 Task: Create a due date automation trigger when advanced on, on the wednesday after a card is due add dates starting this month at 11:00 AM.
Action: Mouse moved to (956, 68)
Screenshot: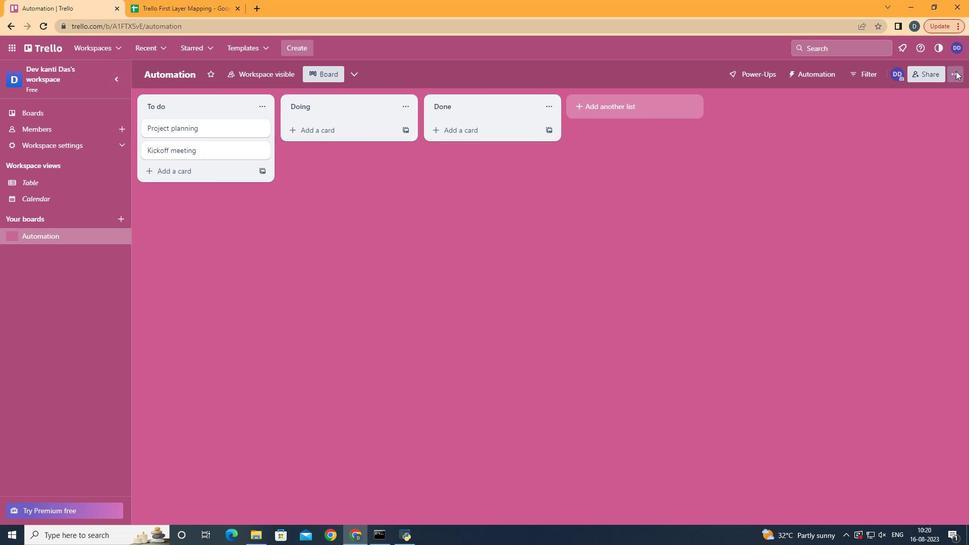 
Action: Mouse pressed left at (956, 68)
Screenshot: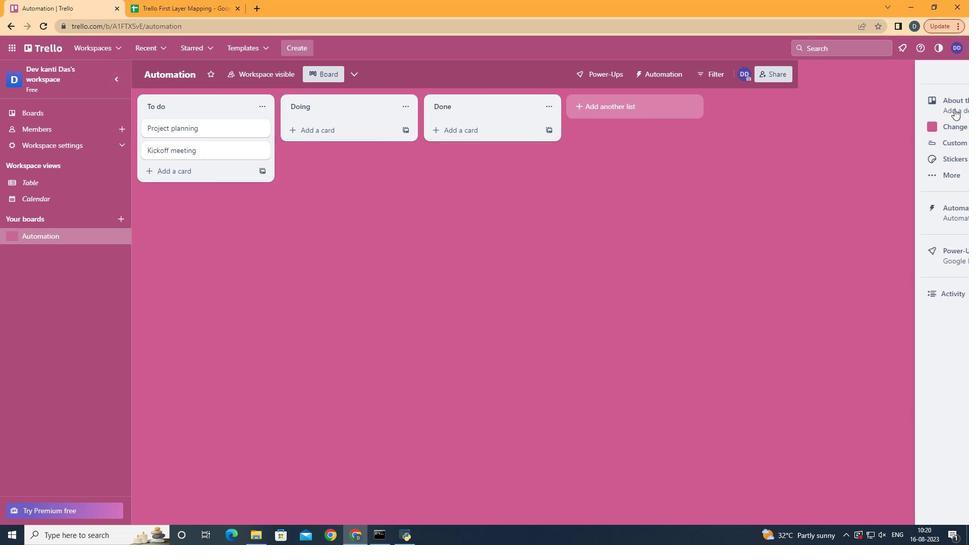 
Action: Mouse moved to (906, 202)
Screenshot: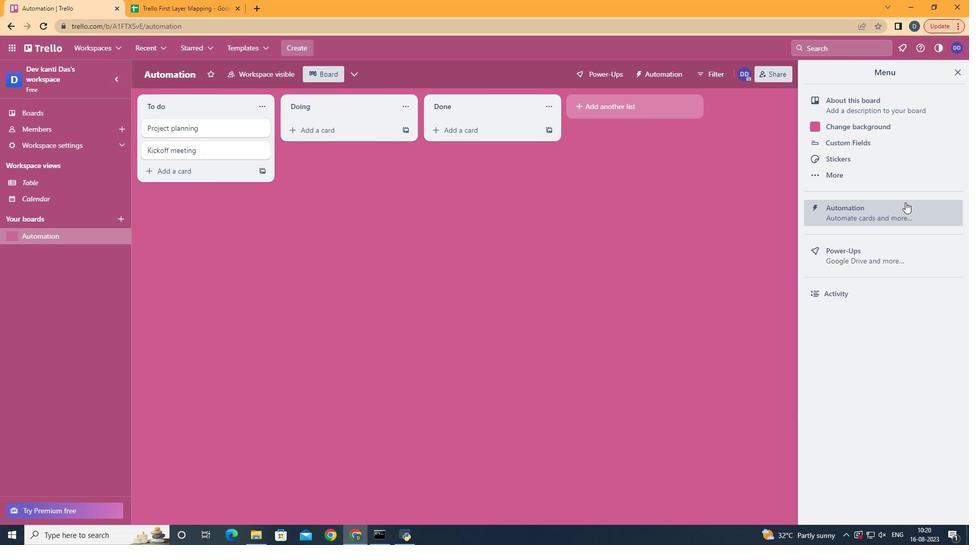 
Action: Mouse pressed left at (906, 202)
Screenshot: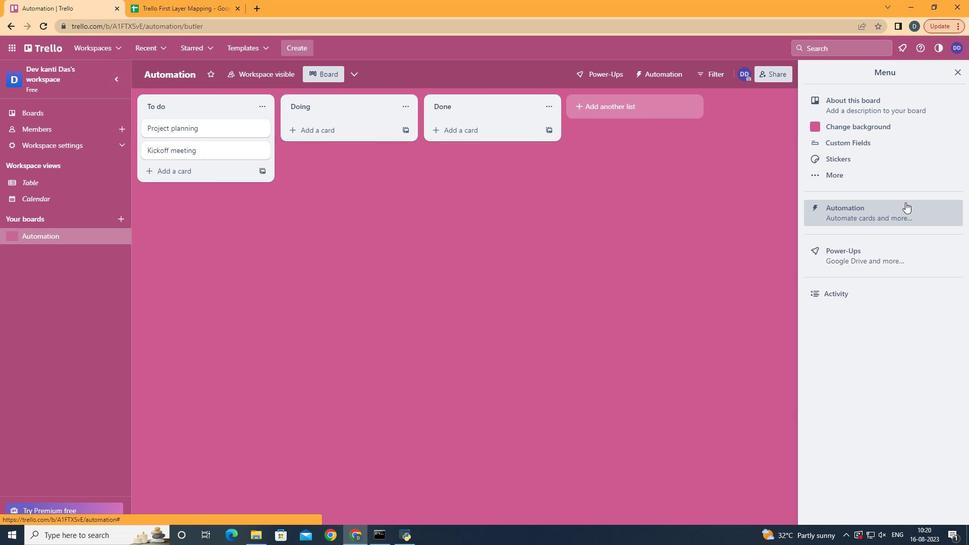
Action: Mouse moved to (223, 204)
Screenshot: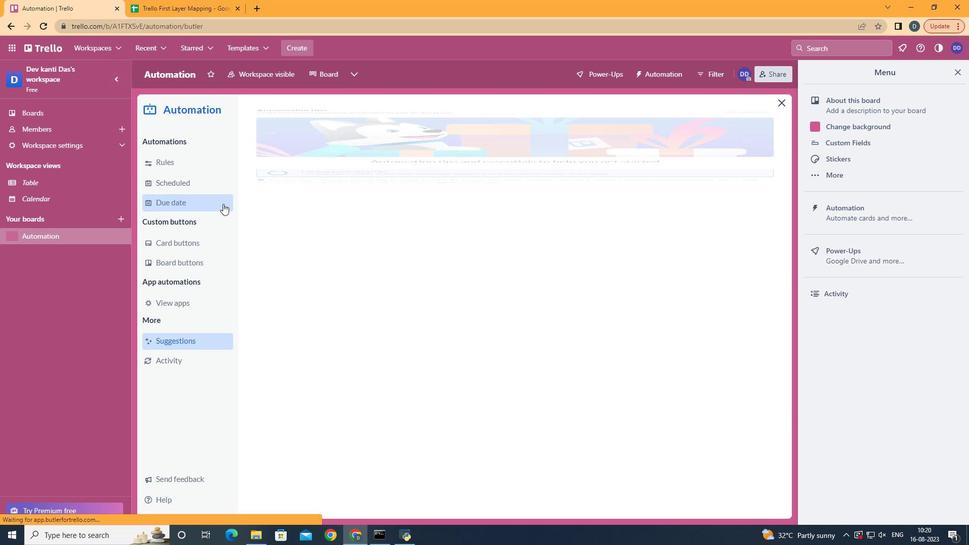
Action: Mouse pressed left at (223, 204)
Screenshot: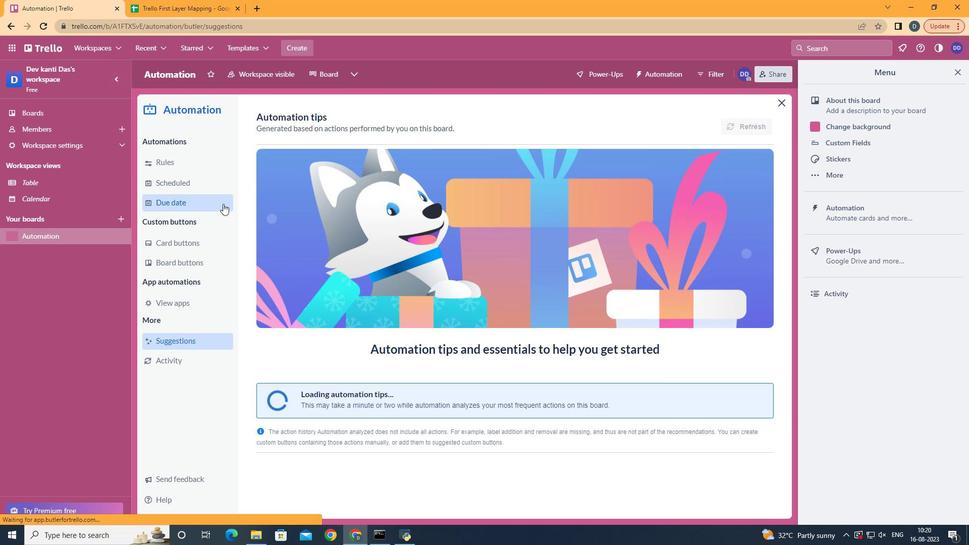
Action: Mouse moved to (706, 119)
Screenshot: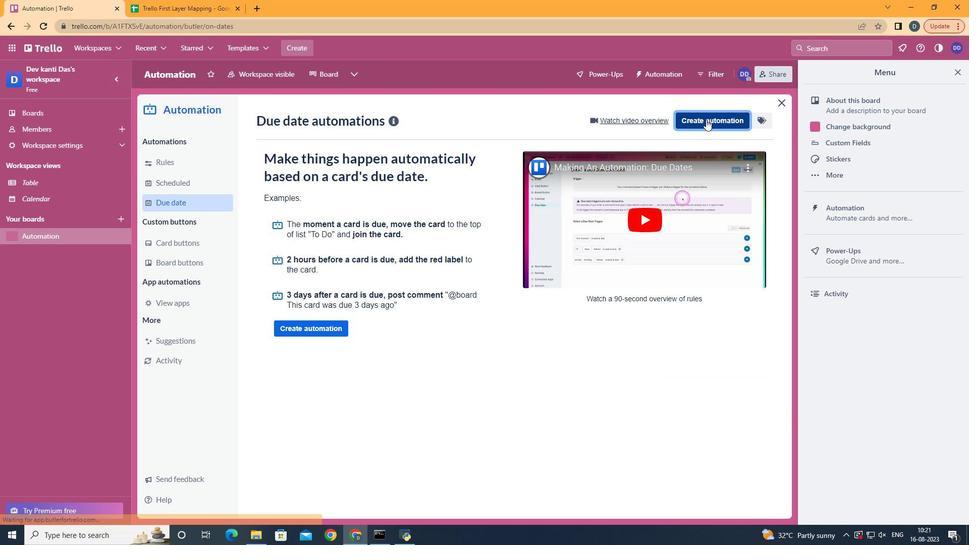 
Action: Mouse pressed left at (706, 119)
Screenshot: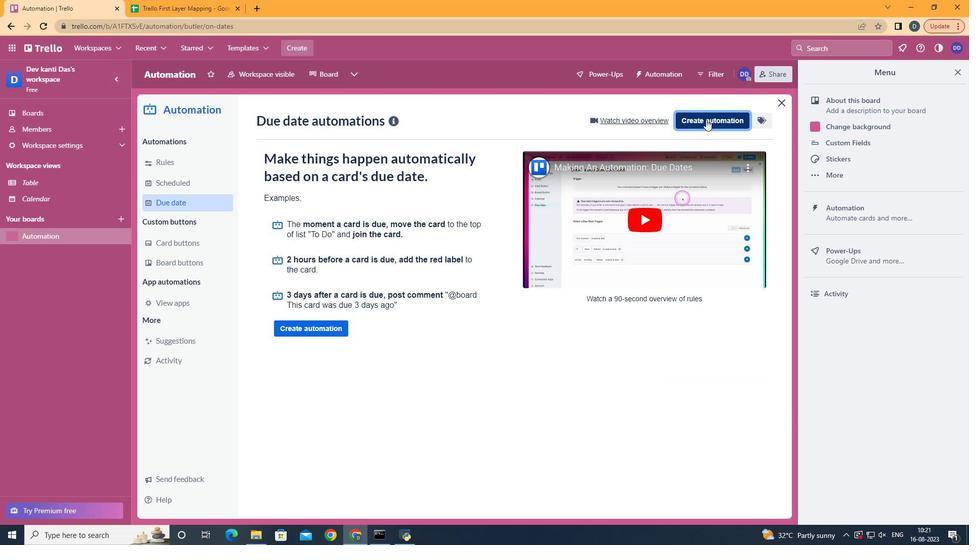 
Action: Mouse moved to (473, 224)
Screenshot: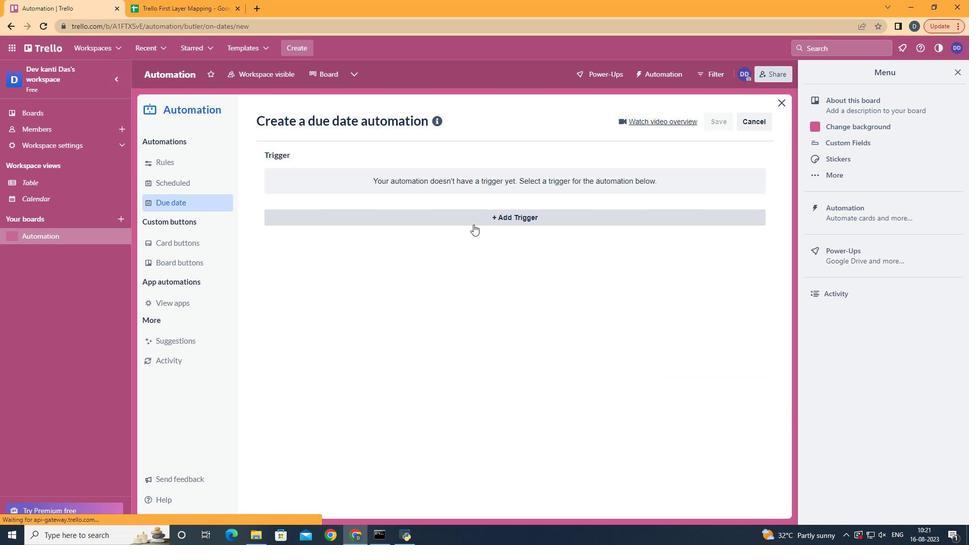 
Action: Mouse pressed left at (473, 224)
Screenshot: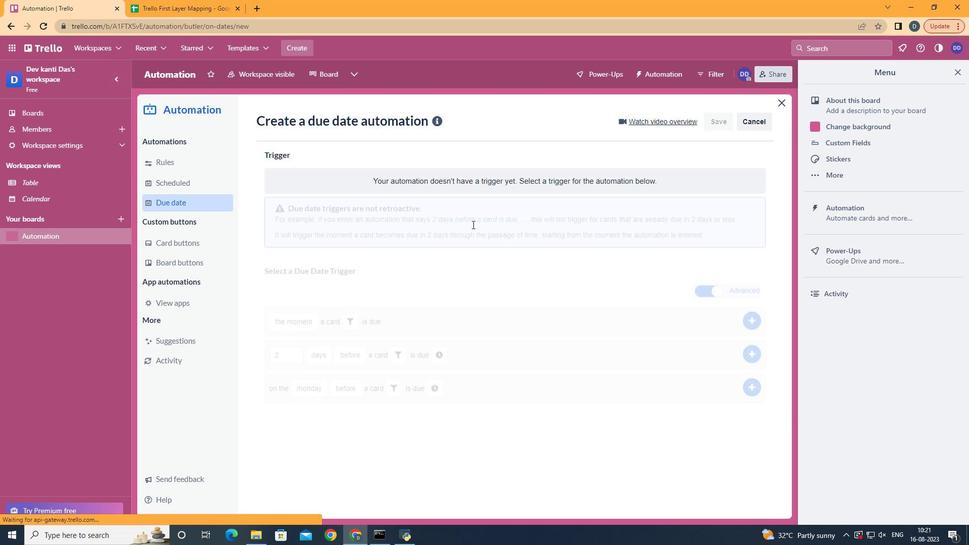 
Action: Mouse moved to (329, 305)
Screenshot: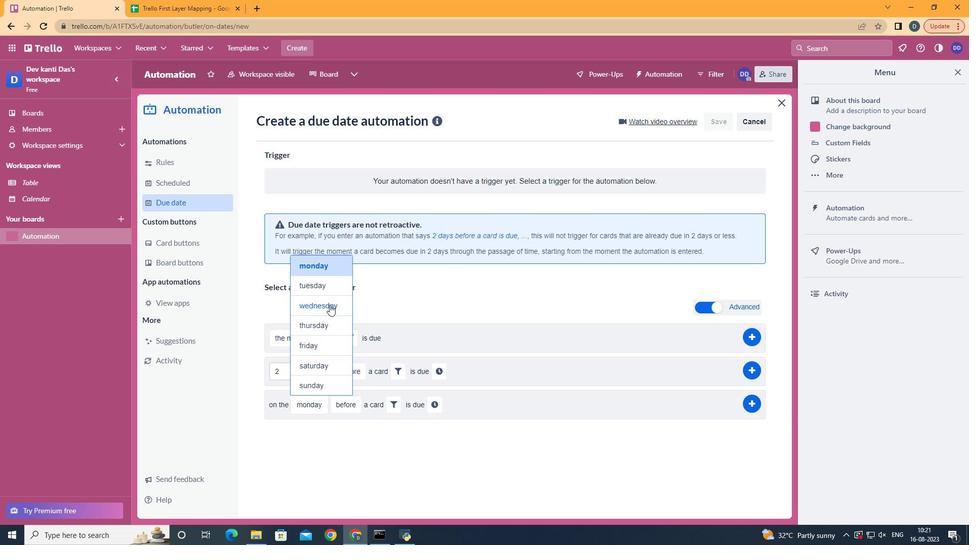 
Action: Mouse pressed left at (329, 305)
Screenshot: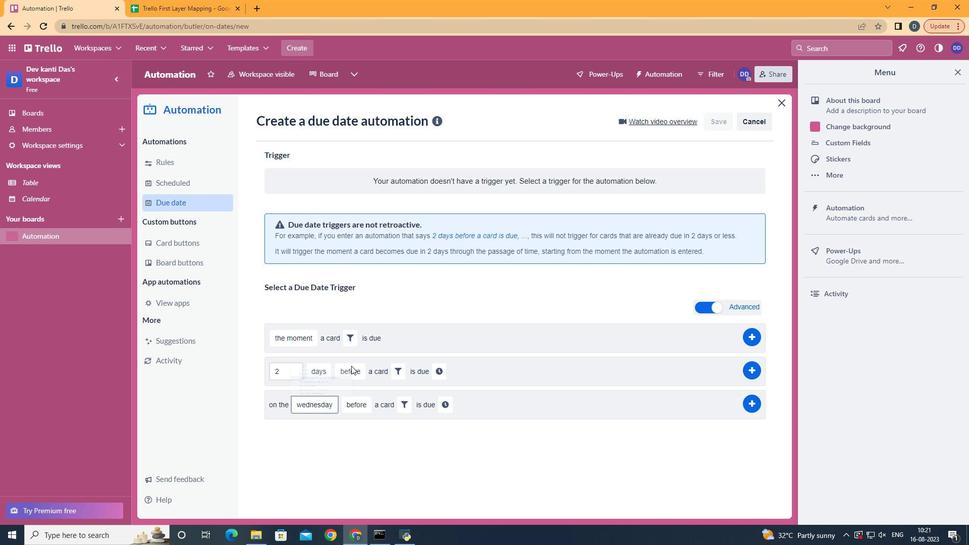 
Action: Mouse moved to (373, 446)
Screenshot: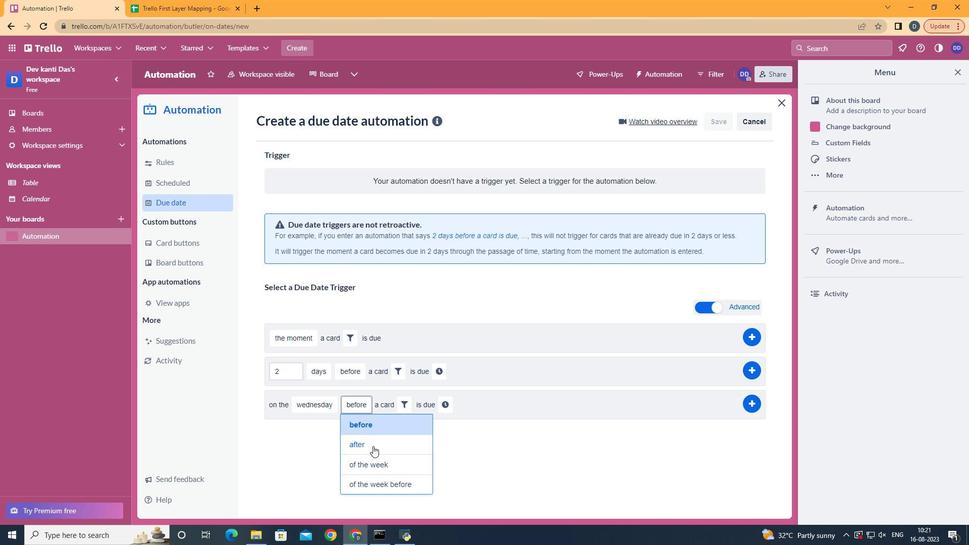 
Action: Mouse pressed left at (373, 446)
Screenshot: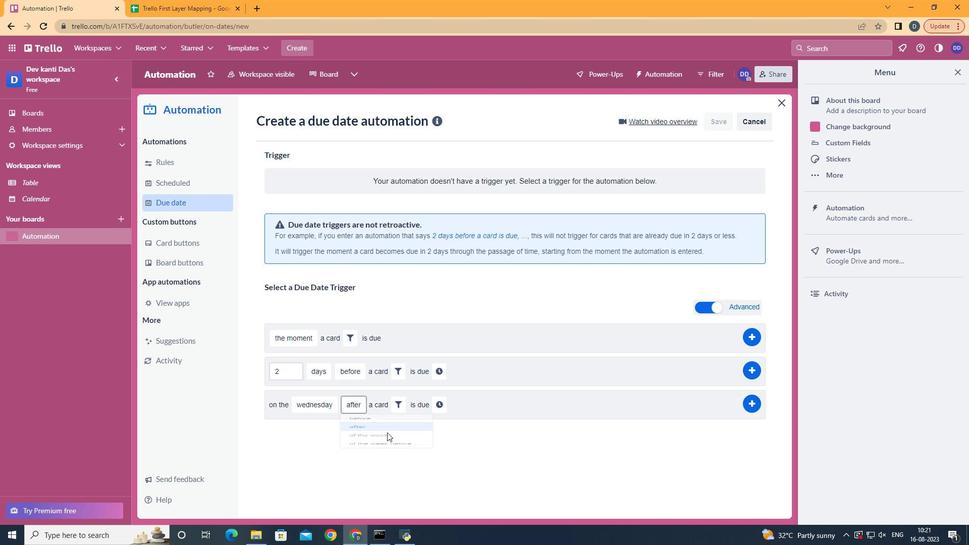 
Action: Mouse moved to (402, 410)
Screenshot: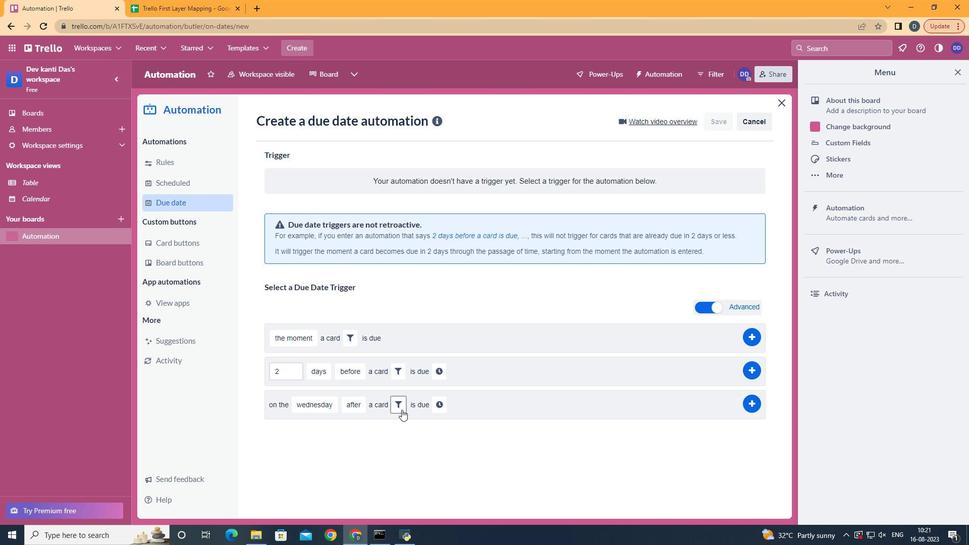 
Action: Mouse pressed left at (402, 410)
Screenshot: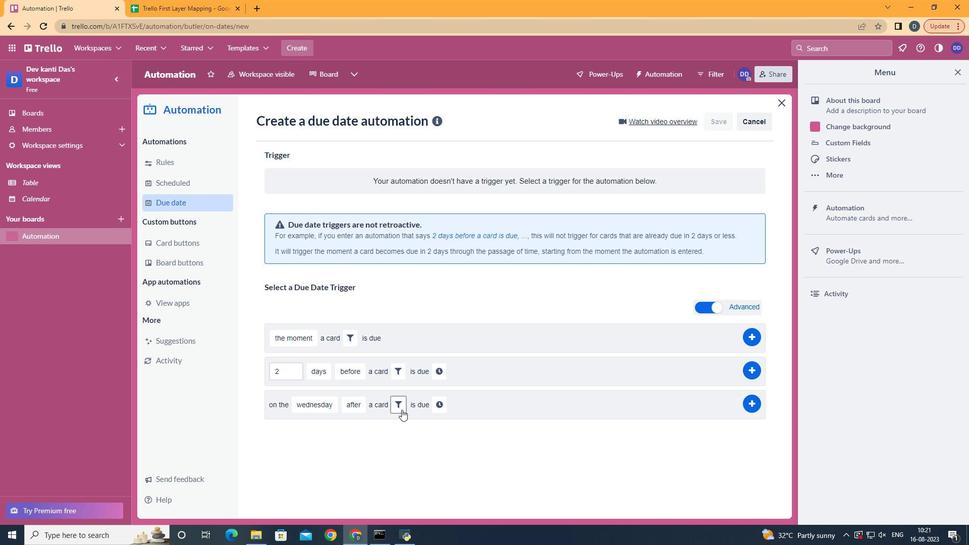 
Action: Mouse moved to (458, 432)
Screenshot: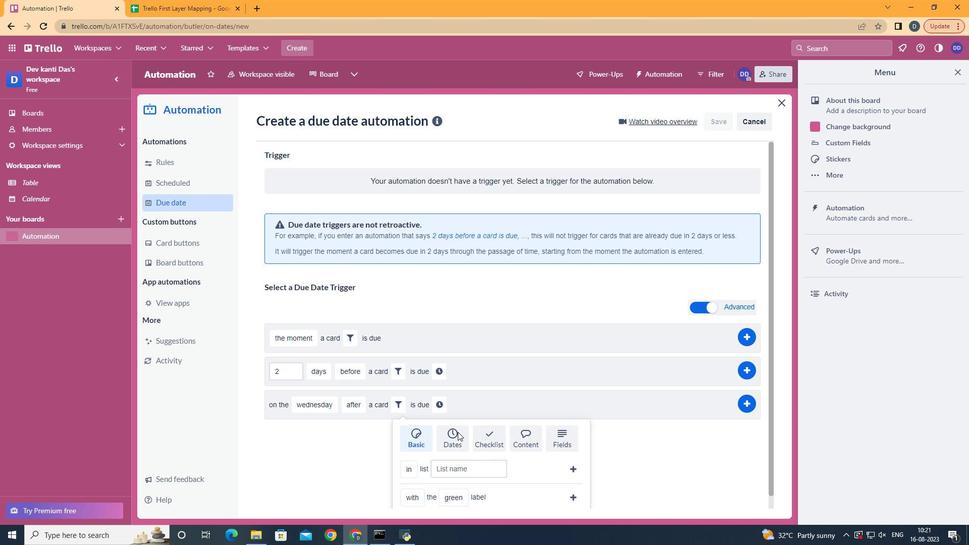
Action: Mouse pressed left at (458, 432)
Screenshot: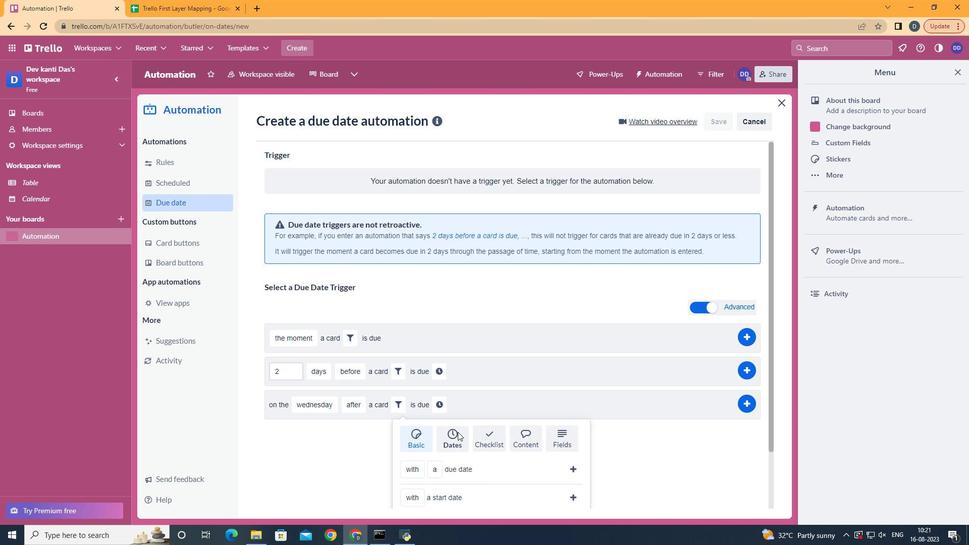 
Action: Mouse scrolled (458, 431) with delta (0, 0)
Screenshot: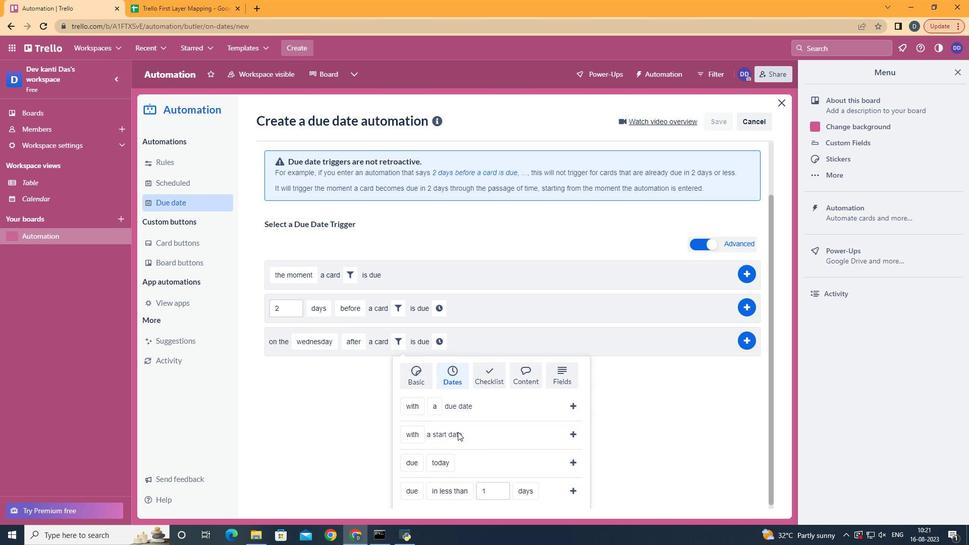 
Action: Mouse scrolled (458, 431) with delta (0, 0)
Screenshot: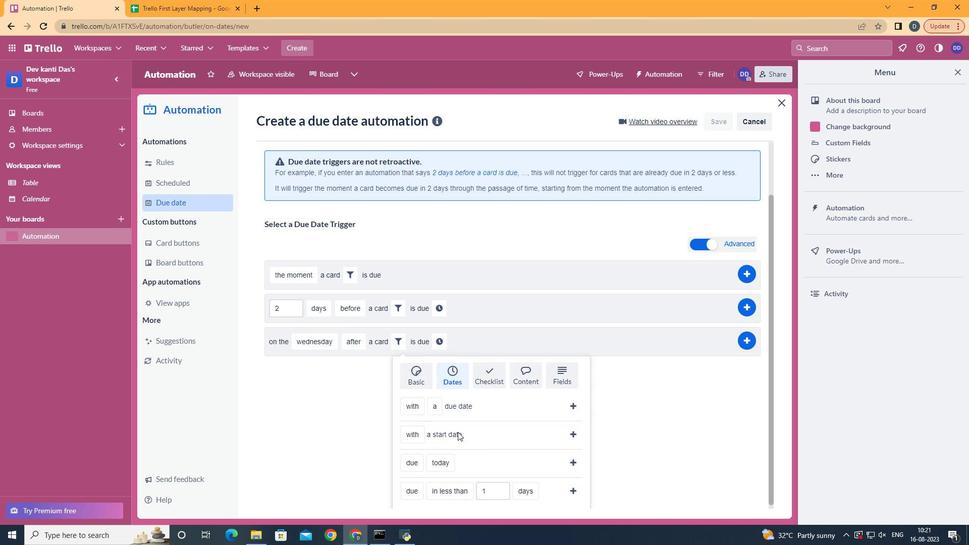 
Action: Mouse scrolled (458, 431) with delta (0, 0)
Screenshot: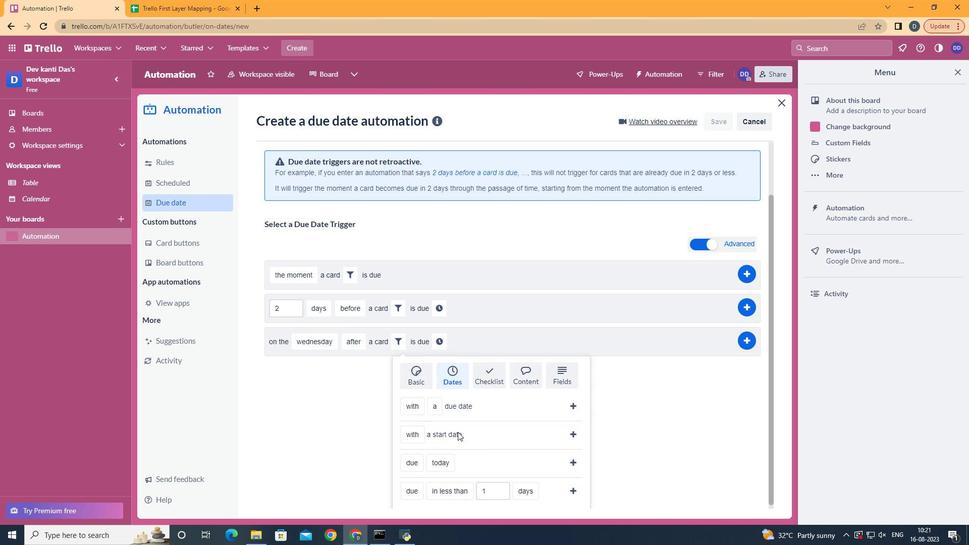 
Action: Mouse scrolled (458, 431) with delta (0, 0)
Screenshot: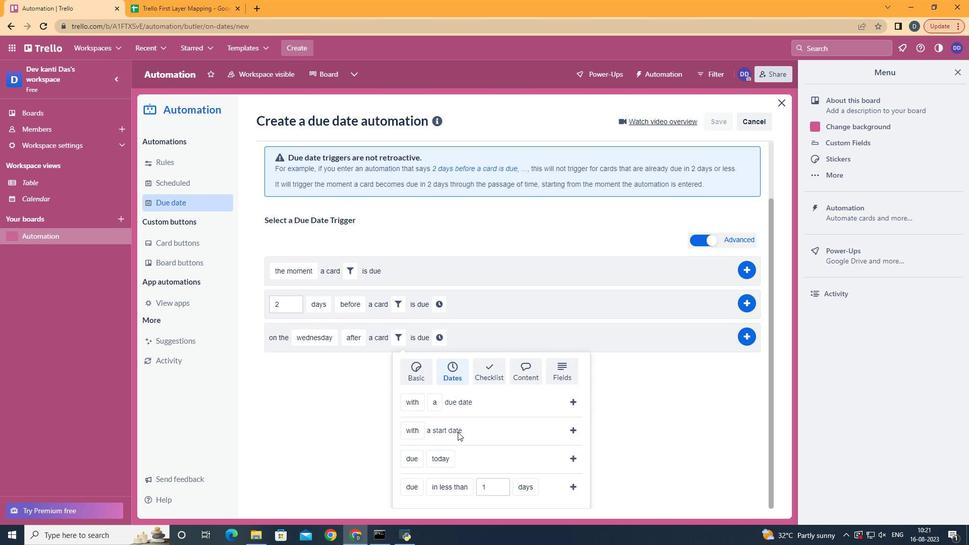 
Action: Mouse scrolled (458, 431) with delta (0, 0)
Screenshot: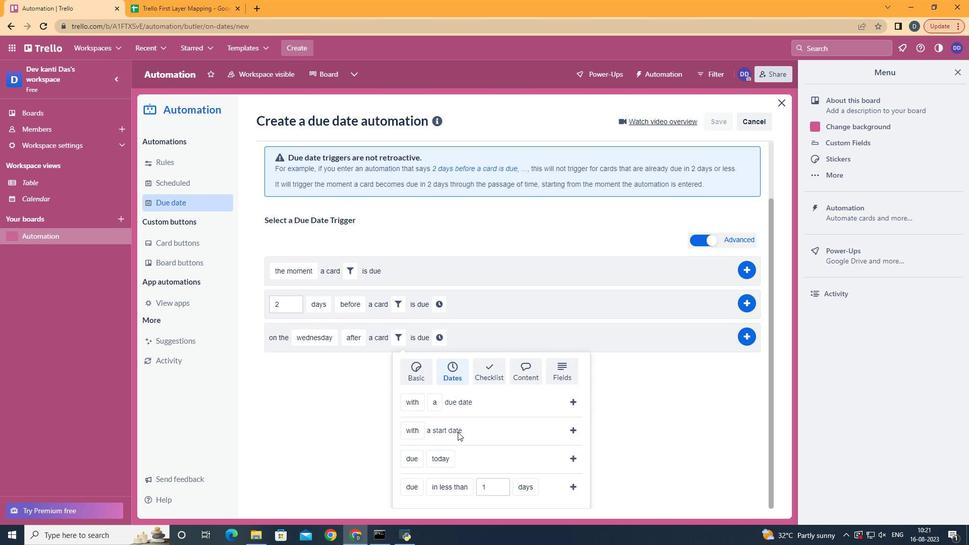 
Action: Mouse moved to (422, 419)
Screenshot: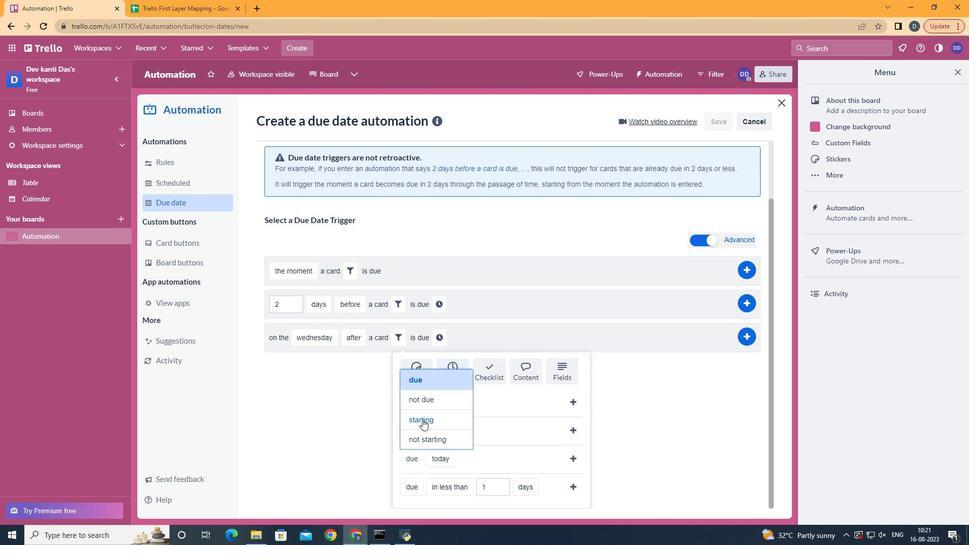
Action: Mouse pressed left at (422, 419)
Screenshot: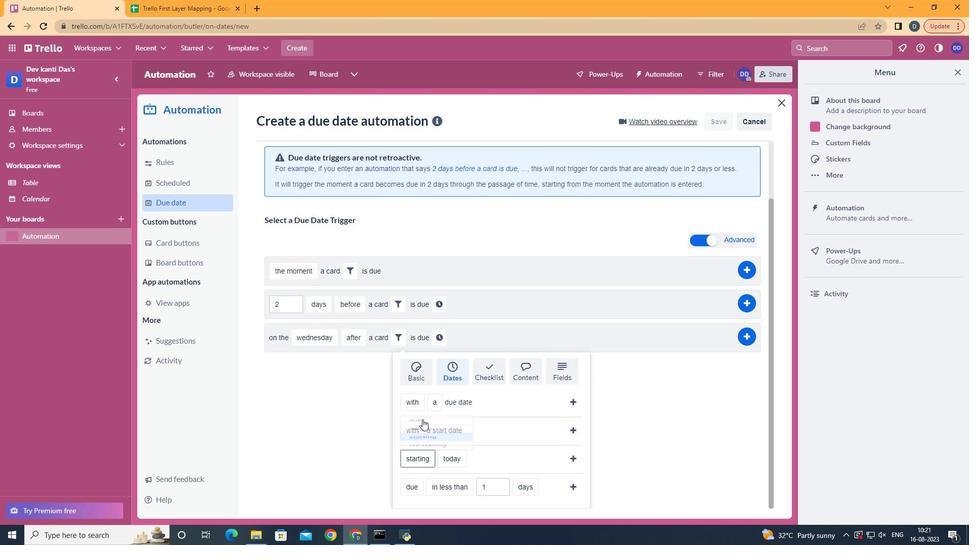 
Action: Mouse moved to (480, 412)
Screenshot: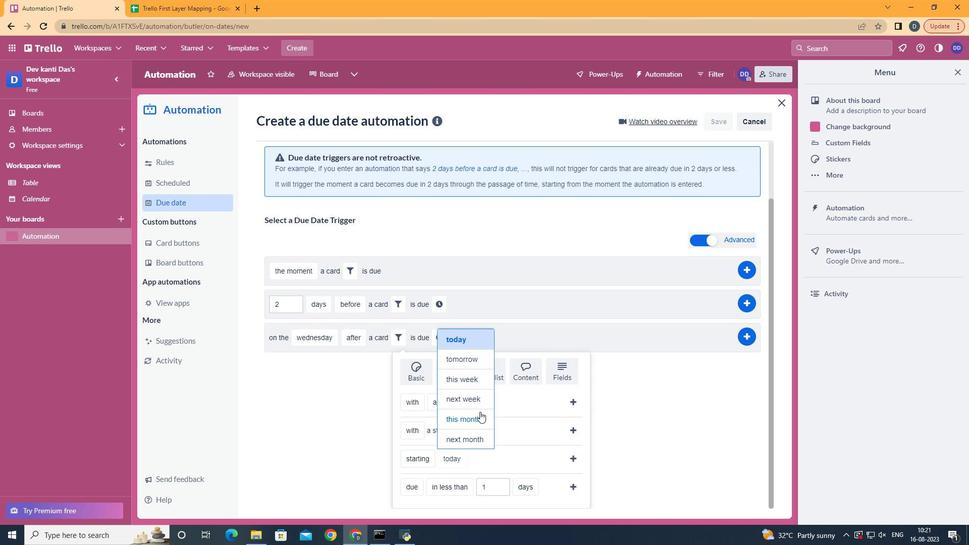 
Action: Mouse pressed left at (480, 412)
Screenshot: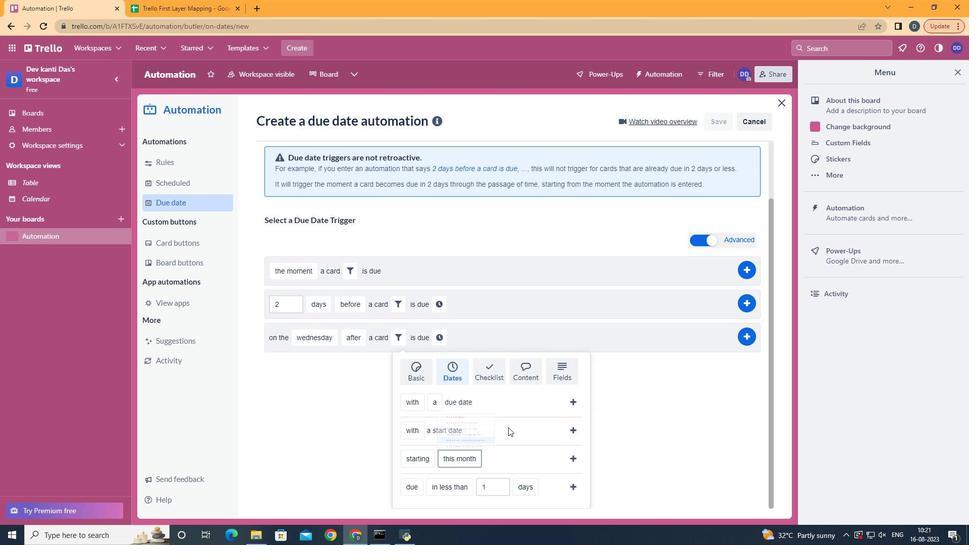 
Action: Mouse moved to (575, 456)
Screenshot: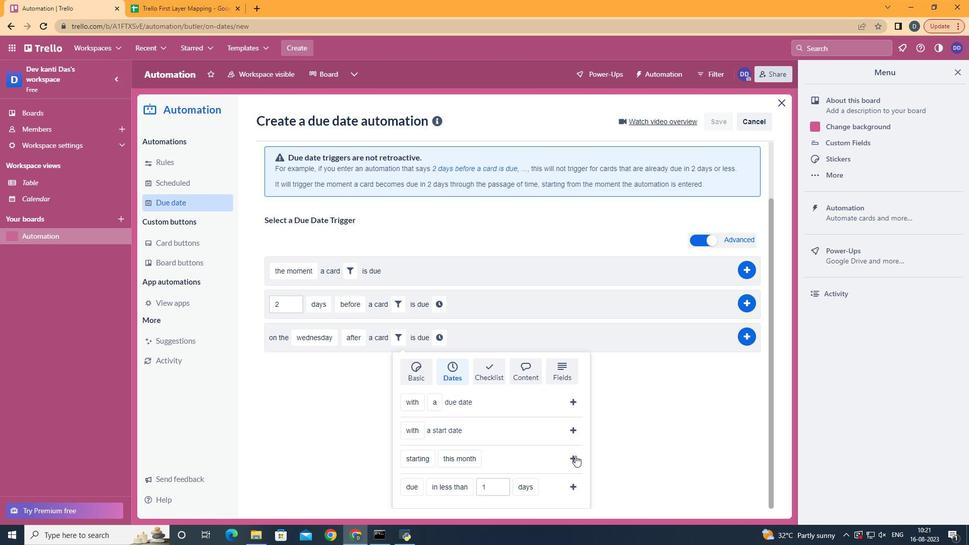 
Action: Mouse pressed left at (575, 456)
Screenshot: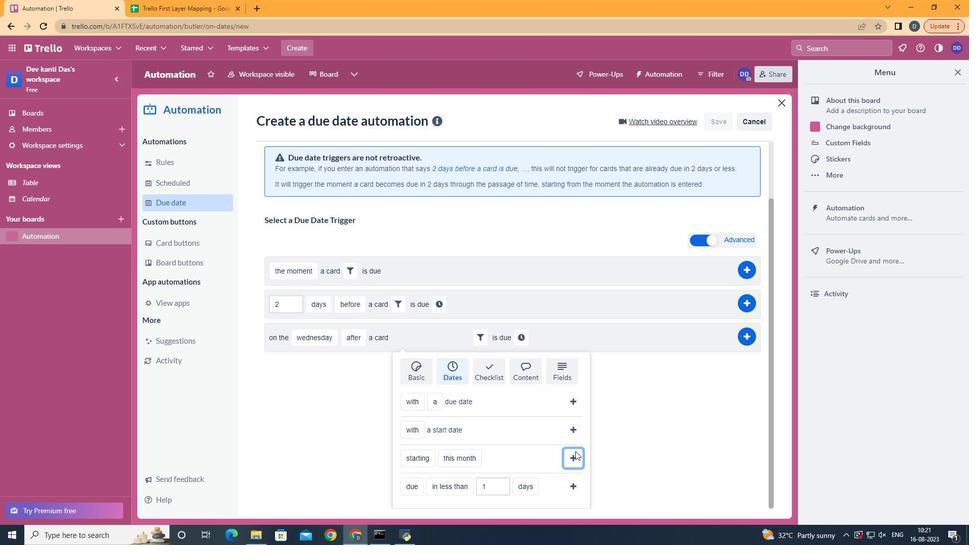 
Action: Mouse moved to (527, 400)
Screenshot: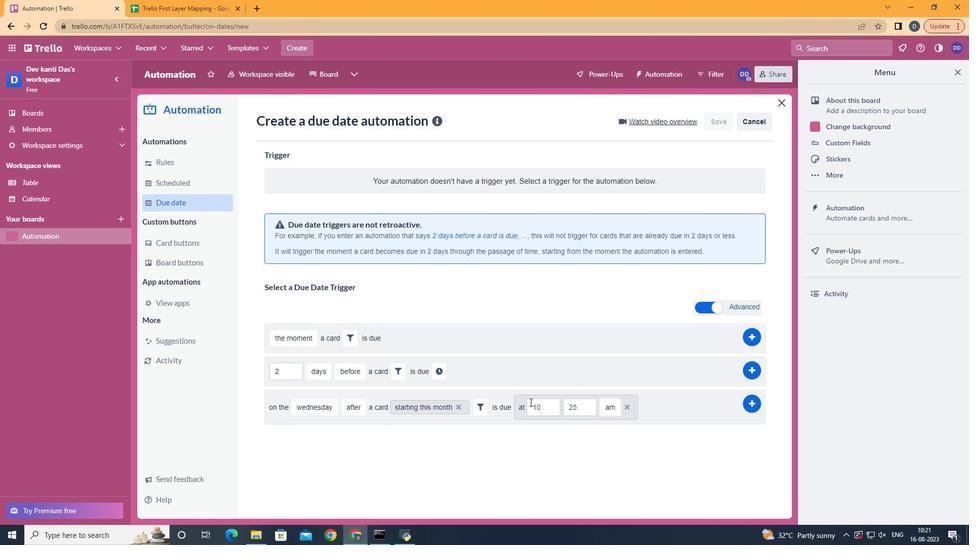 
Action: Mouse pressed left at (527, 400)
Screenshot: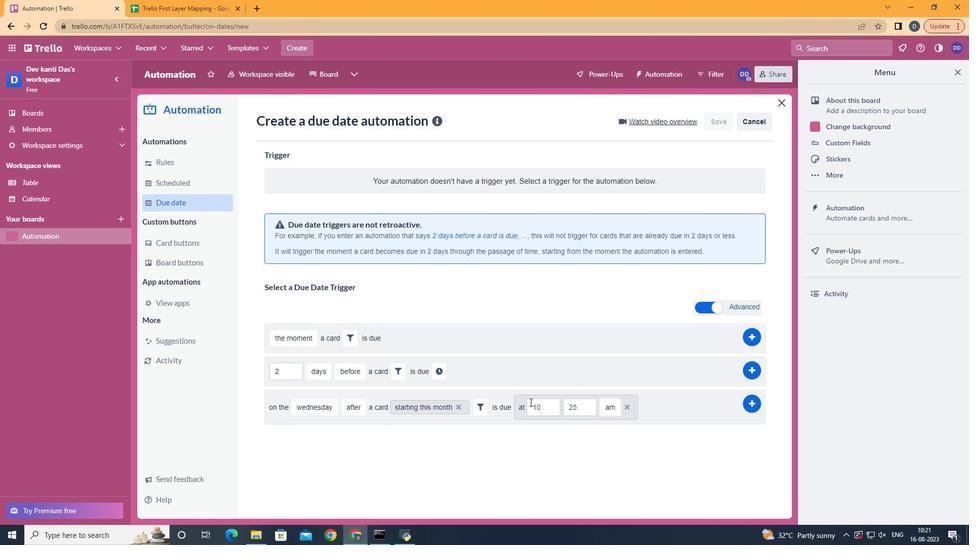 
Action: Mouse moved to (553, 410)
Screenshot: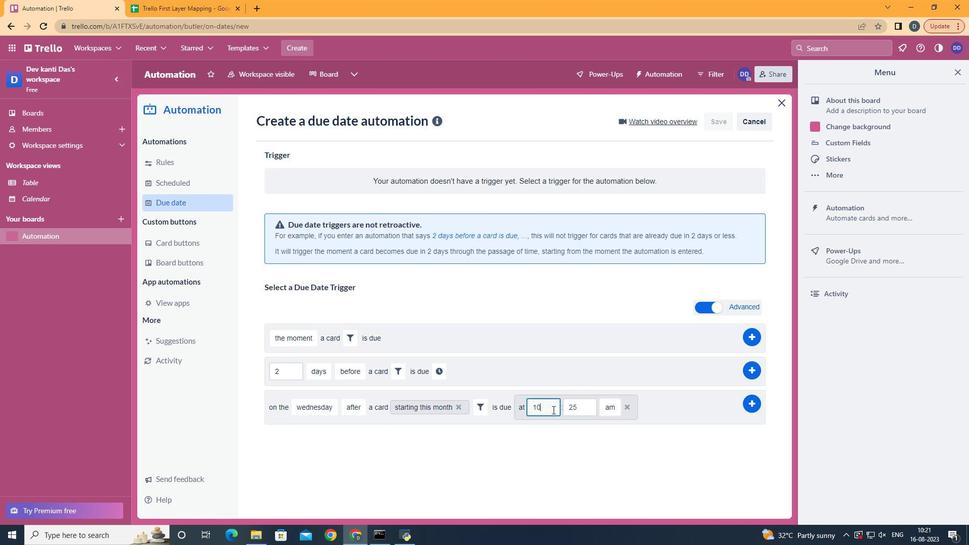 
Action: Mouse pressed left at (553, 410)
Screenshot: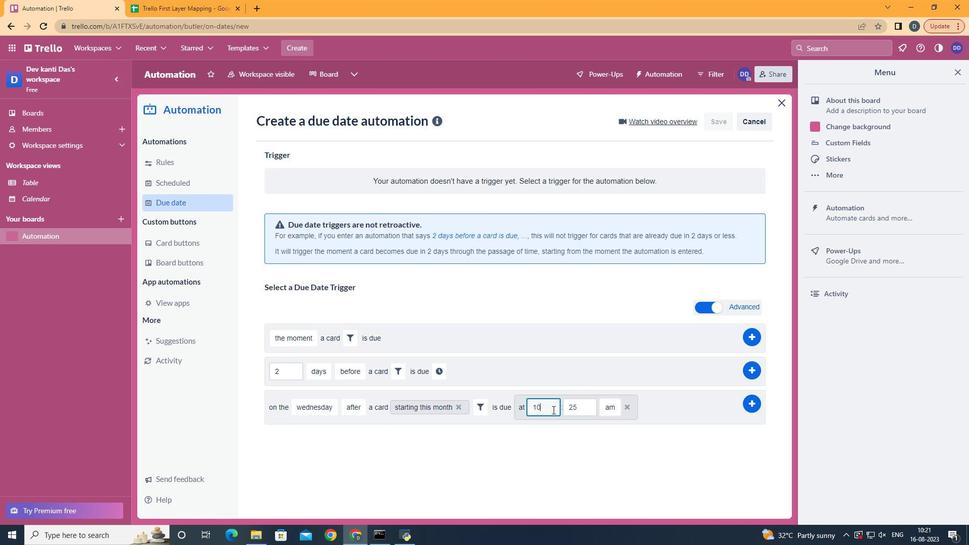 
Action: Key pressed <Key.backspace>1
Screenshot: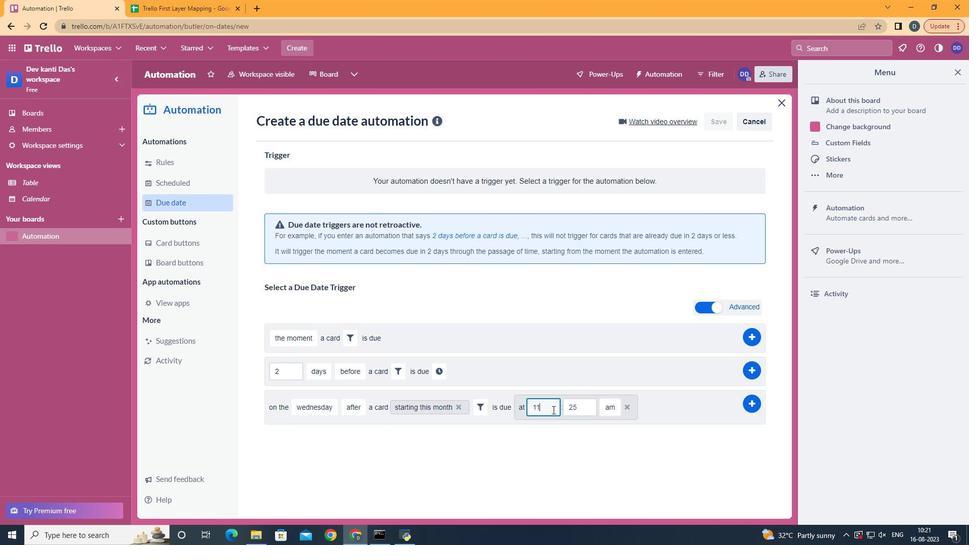 
Action: Mouse moved to (582, 413)
Screenshot: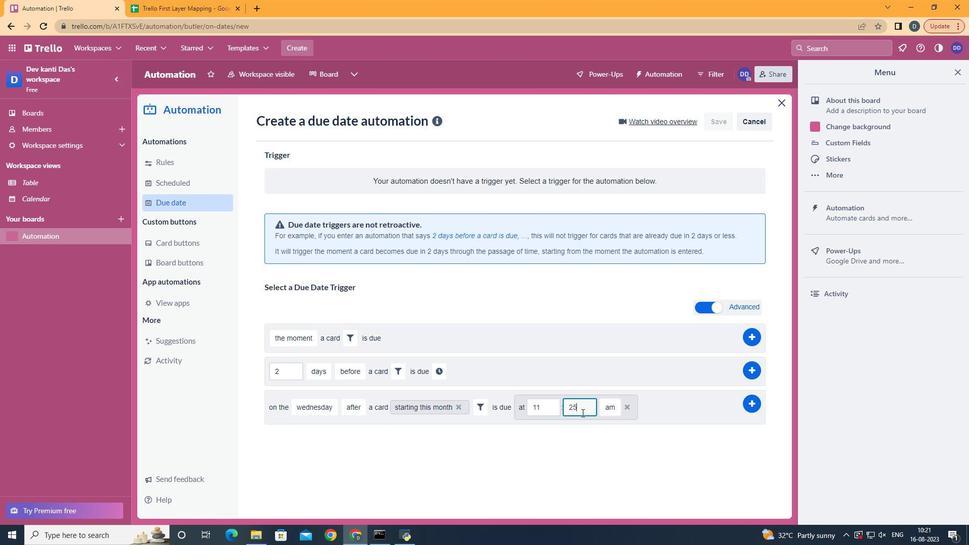 
Action: Mouse pressed left at (582, 413)
Screenshot: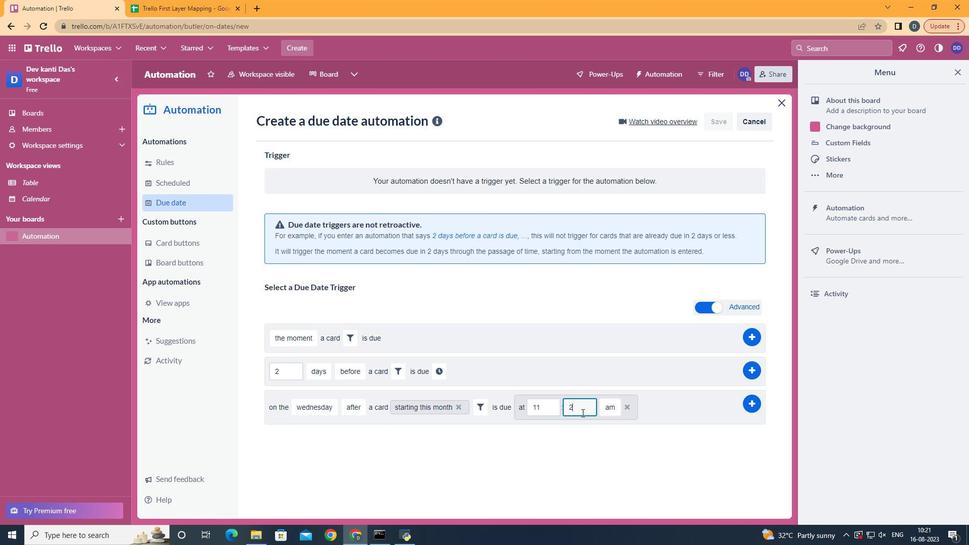 
Action: Key pressed <Key.backspace><Key.backspace>00
Screenshot: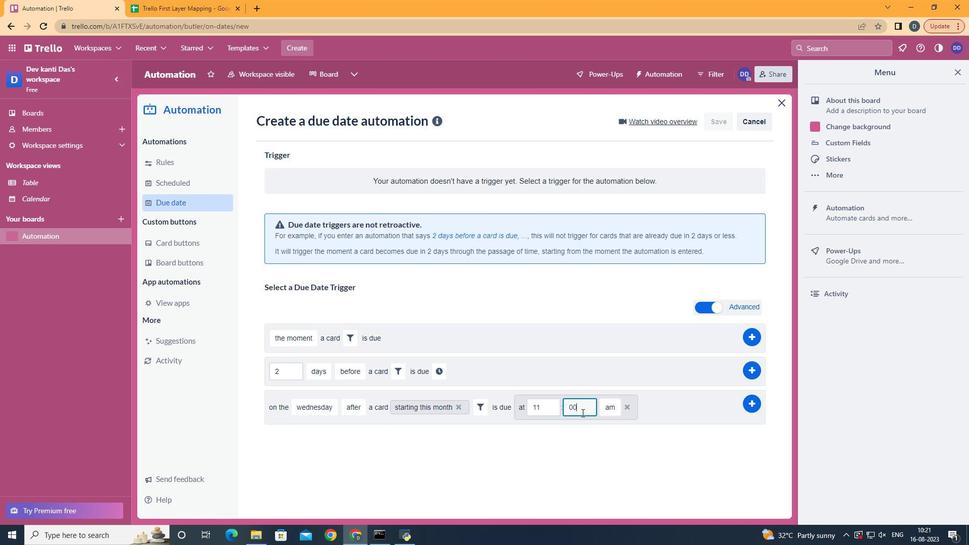 
Action: Mouse moved to (751, 406)
Screenshot: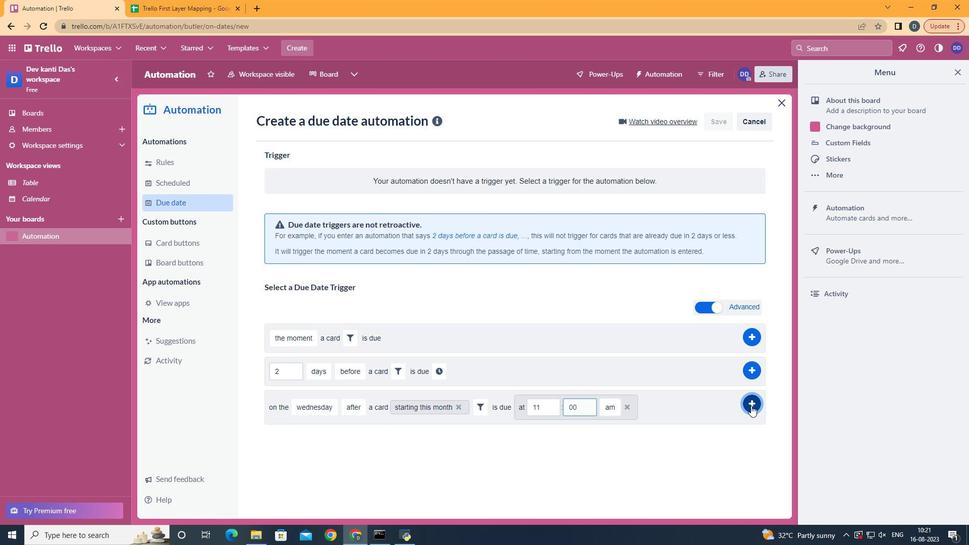 
Action: Mouse pressed left at (751, 406)
Screenshot: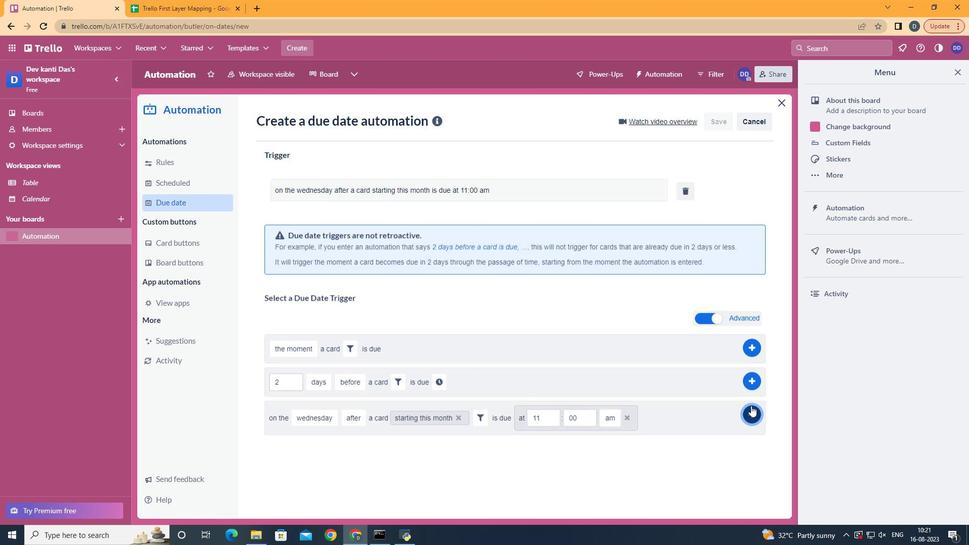 
